Task: Enable the video filter "Motion detect video filter" for mosaic bridge stream output.
Action: Mouse moved to (94, 10)
Screenshot: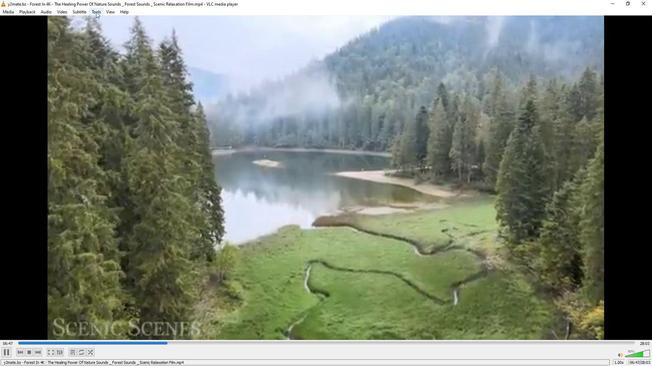 
Action: Mouse pressed left at (94, 10)
Screenshot: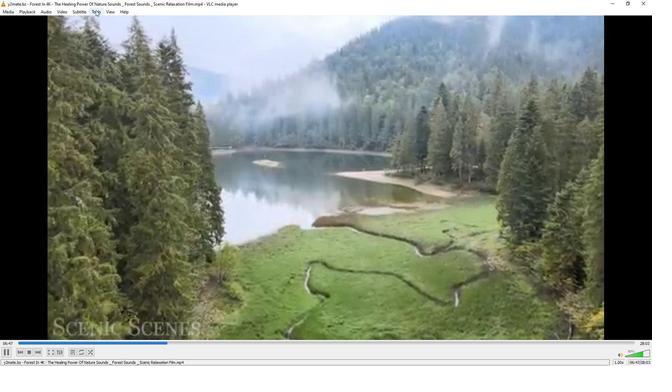 
Action: Mouse moved to (113, 93)
Screenshot: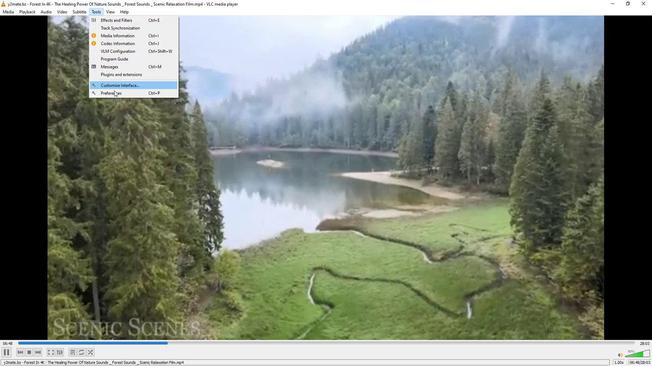 
Action: Mouse pressed left at (113, 93)
Screenshot: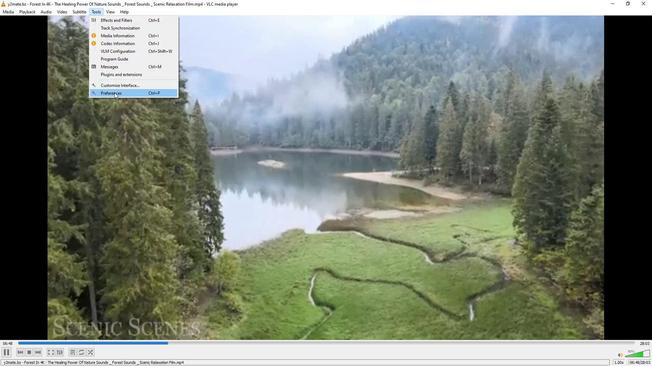
Action: Mouse moved to (214, 298)
Screenshot: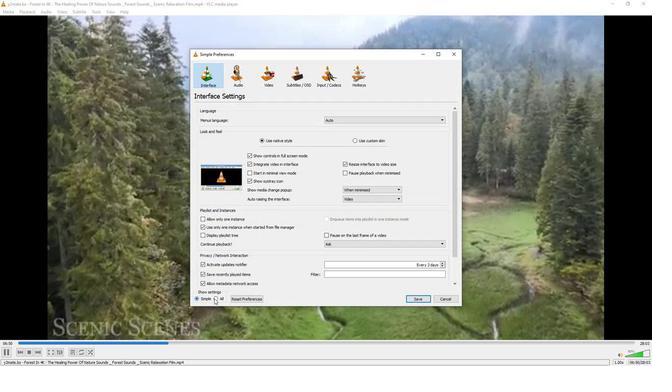 
Action: Mouse pressed left at (214, 298)
Screenshot: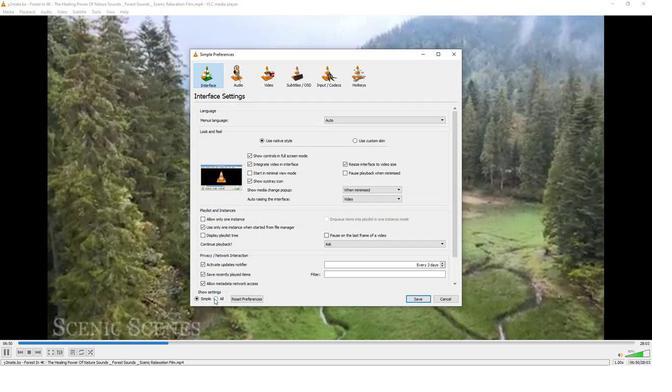 
Action: Mouse moved to (222, 238)
Screenshot: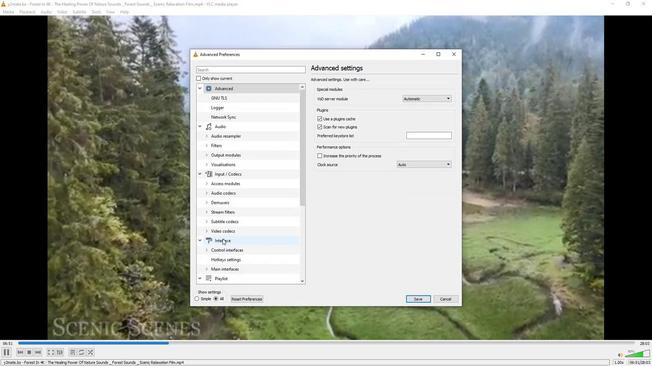 
Action: Mouse scrolled (222, 237) with delta (0, 0)
Screenshot: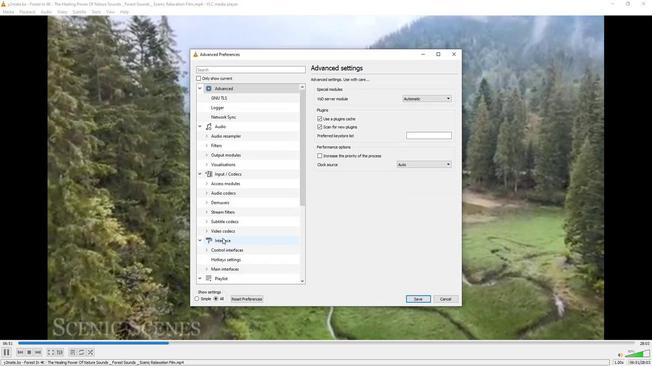 
Action: Mouse moved to (222, 237)
Screenshot: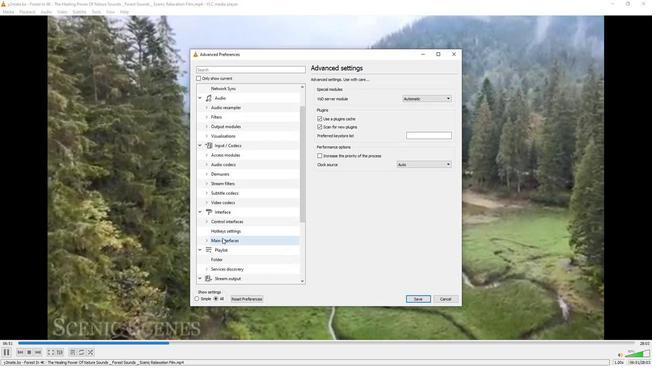 
Action: Mouse scrolled (222, 237) with delta (0, 0)
Screenshot: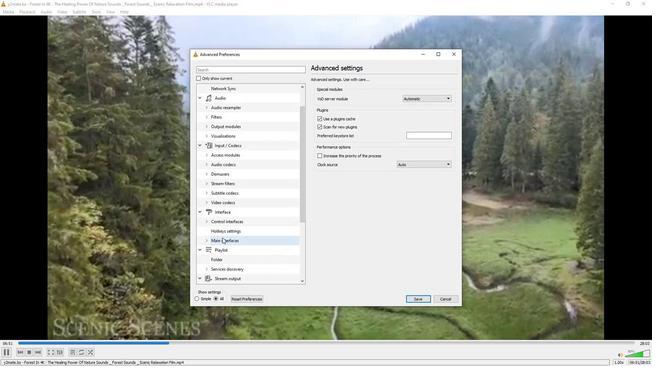 
Action: Mouse moved to (206, 271)
Screenshot: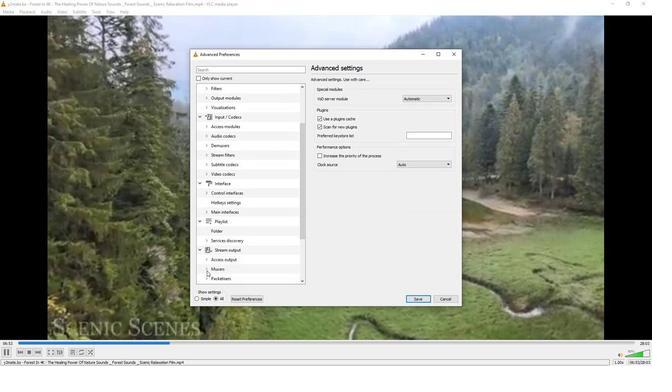
Action: Mouse pressed left at (206, 271)
Screenshot: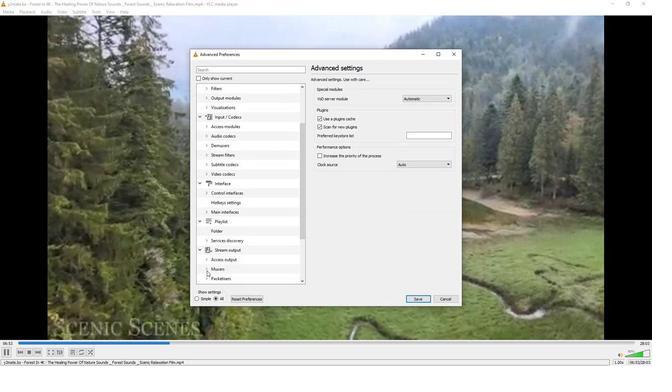 
Action: Mouse moved to (212, 248)
Screenshot: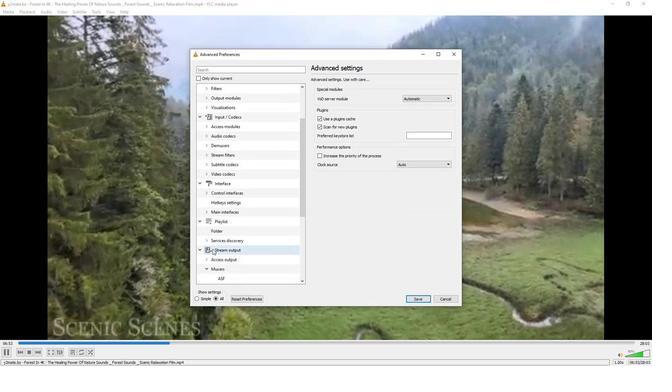 
Action: Mouse scrolled (212, 247) with delta (0, 0)
Screenshot: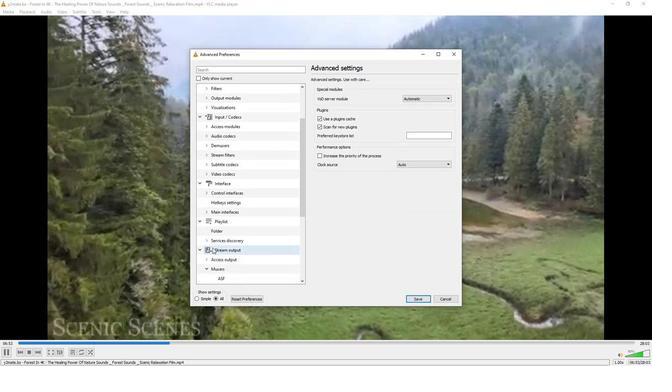 
Action: Mouse scrolled (212, 247) with delta (0, 0)
Screenshot: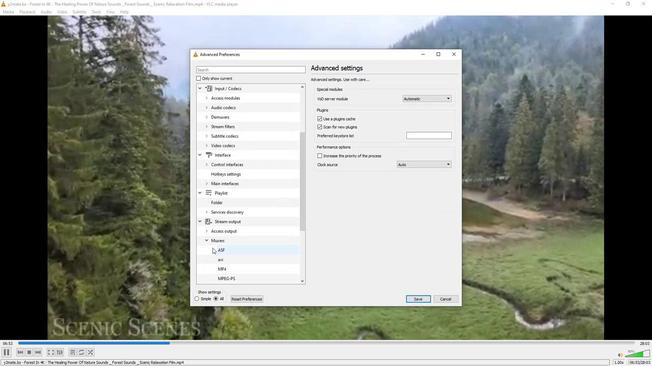 
Action: Mouse moved to (212, 247)
Screenshot: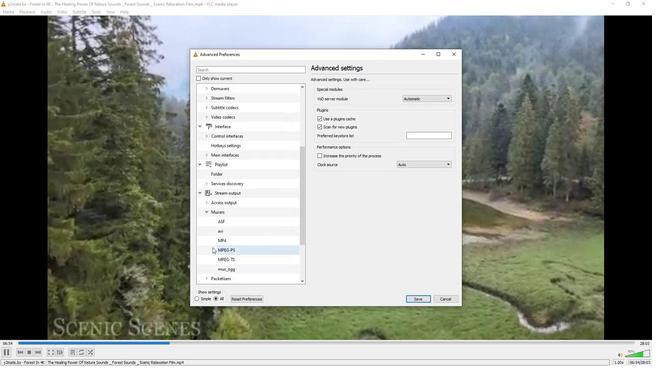 
Action: Mouse scrolled (212, 247) with delta (0, 0)
Screenshot: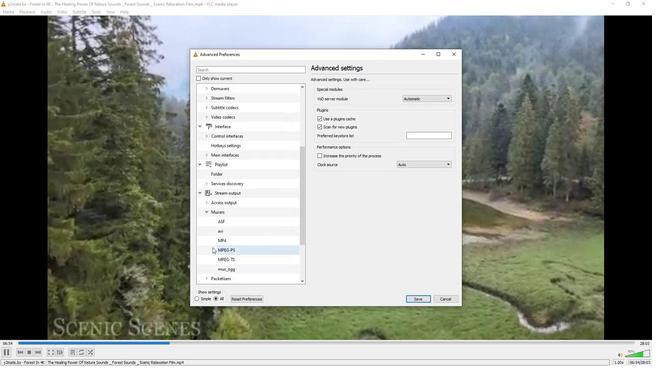 
Action: Mouse moved to (207, 258)
Screenshot: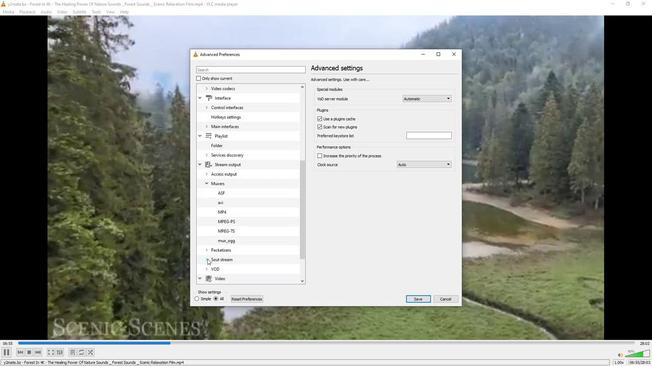 
Action: Mouse pressed left at (207, 258)
Screenshot: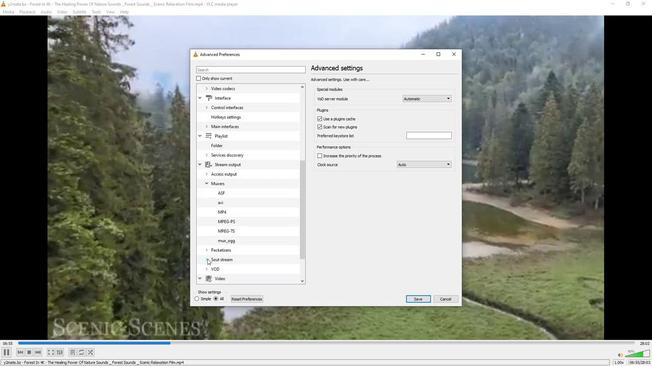 
Action: Mouse moved to (212, 256)
Screenshot: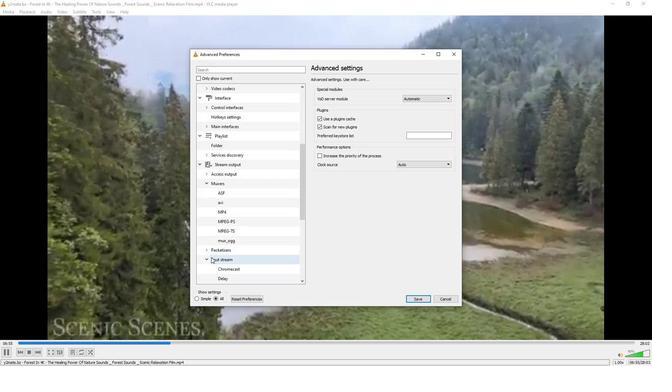 
Action: Mouse scrolled (212, 256) with delta (0, 0)
Screenshot: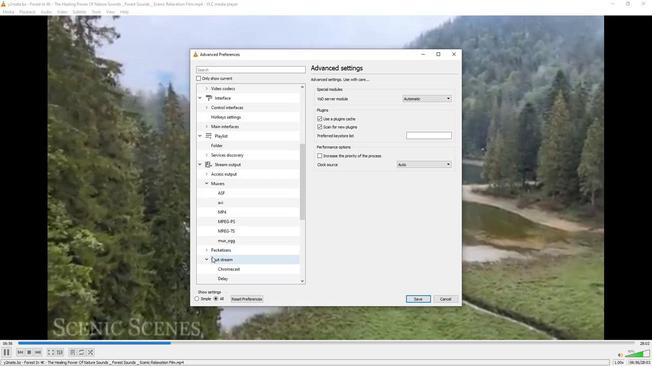 
Action: Mouse scrolled (212, 256) with delta (0, 0)
Screenshot: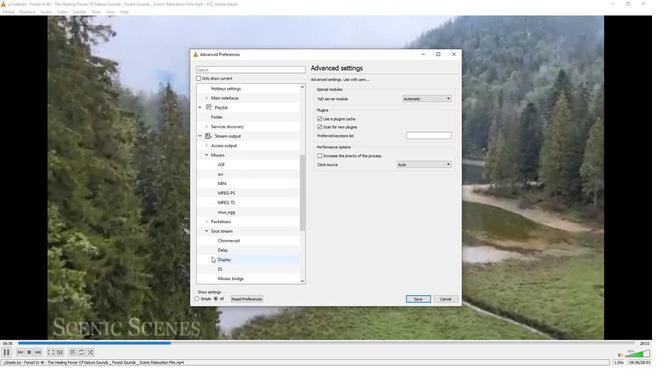 
Action: Mouse moved to (227, 249)
Screenshot: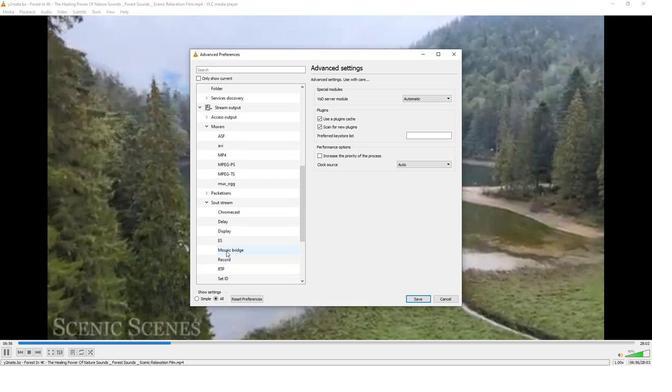 
Action: Mouse pressed left at (227, 249)
Screenshot: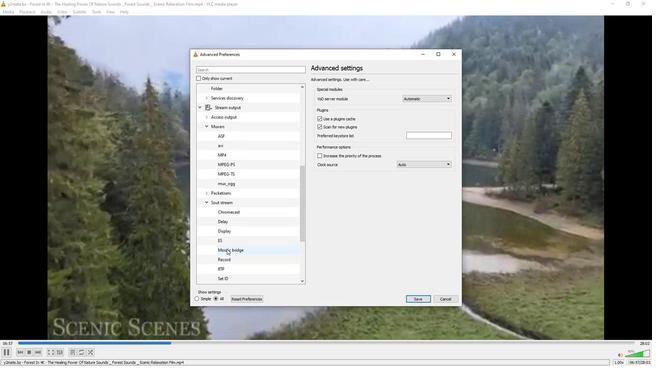 
Action: Mouse moved to (412, 192)
Screenshot: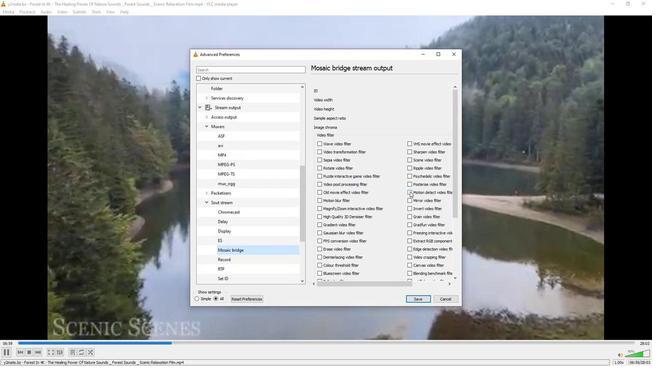 
Action: Mouse pressed left at (412, 192)
Screenshot: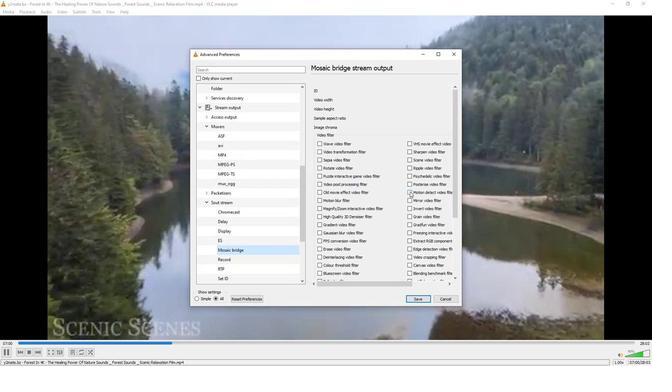 
Action: Mouse moved to (387, 220)
Screenshot: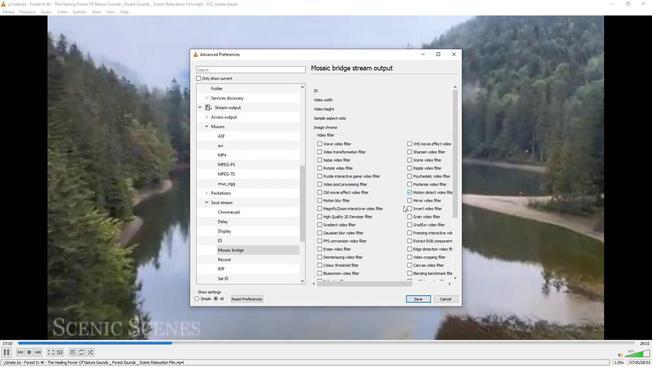 
